 Task: Move the task Develop a new online tool for website optimization to the section To-Do in the project AtlasTech and sort the tasks in the project by Assignee in Ascending order
Action: Mouse moved to (88, 239)
Screenshot: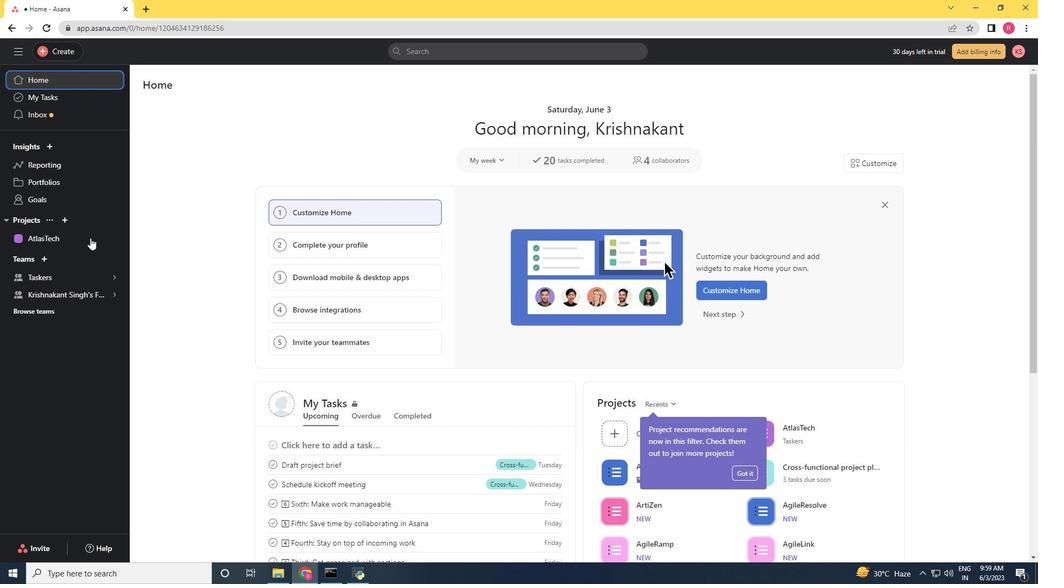 
Action: Mouse pressed left at (88, 239)
Screenshot: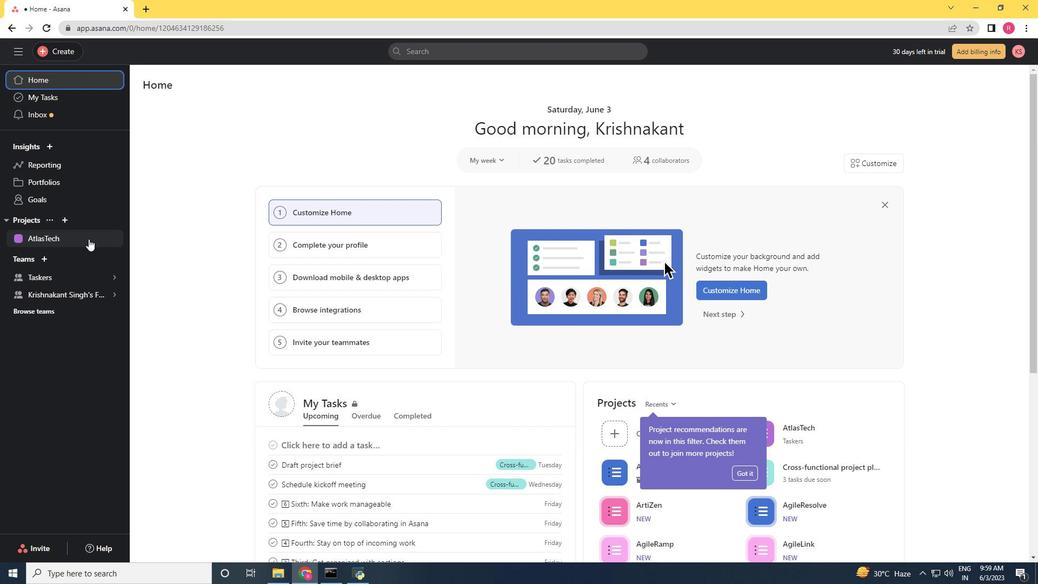
Action: Mouse moved to (597, 218)
Screenshot: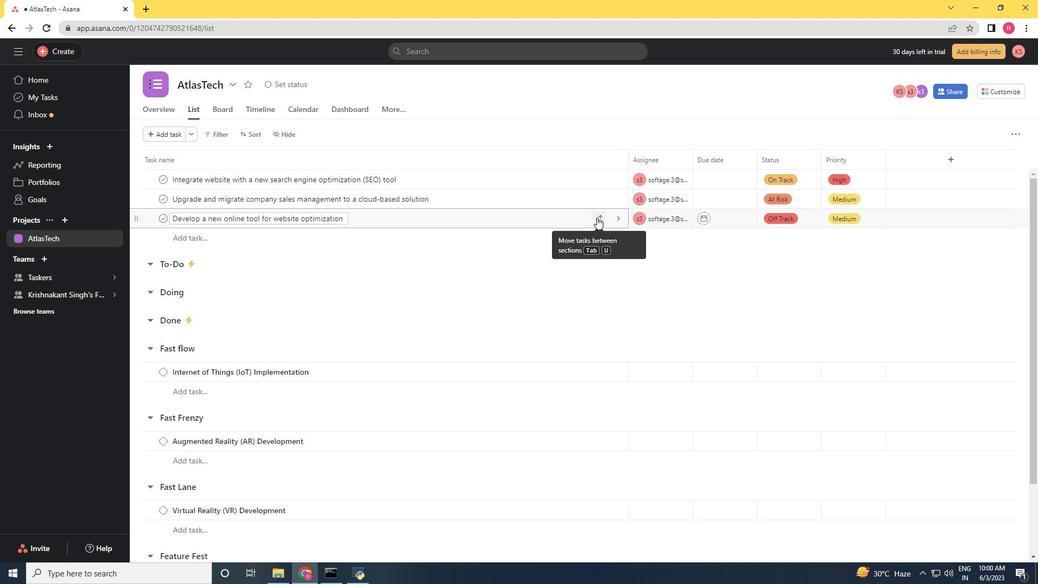 
Action: Mouse pressed left at (597, 218)
Screenshot: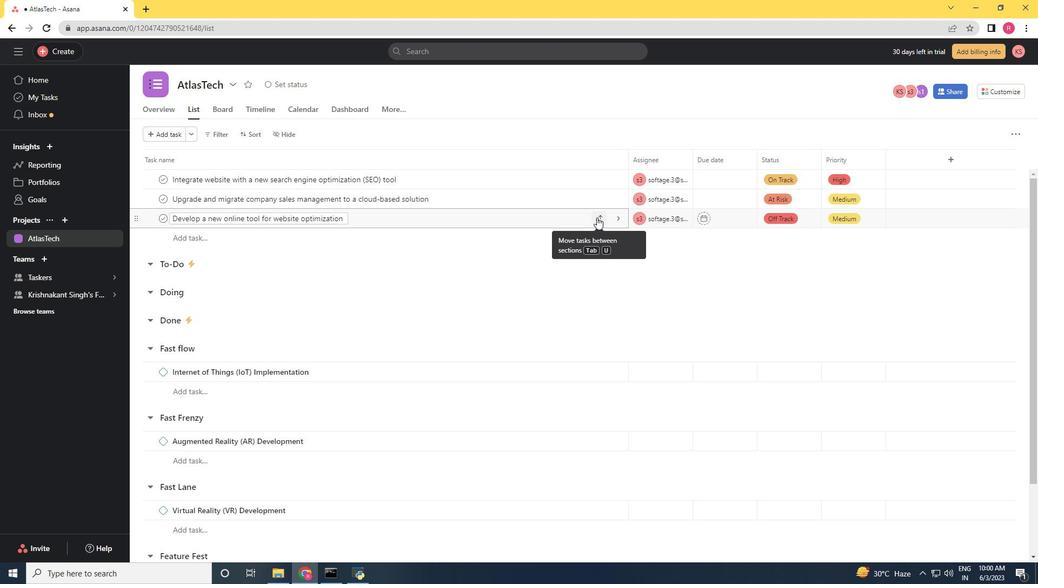 
Action: Mouse moved to (587, 273)
Screenshot: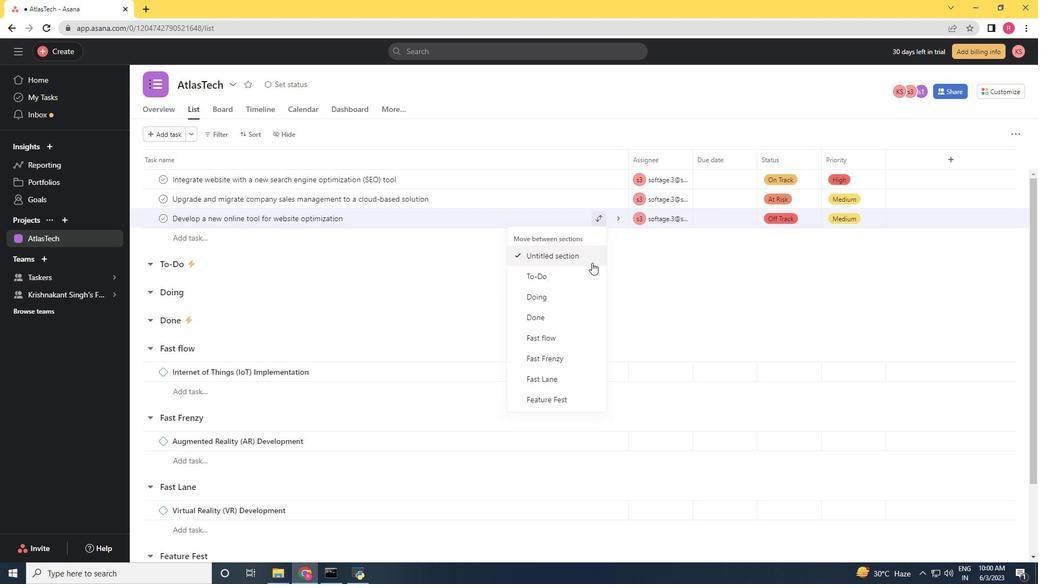 
Action: Mouse pressed left at (587, 273)
Screenshot: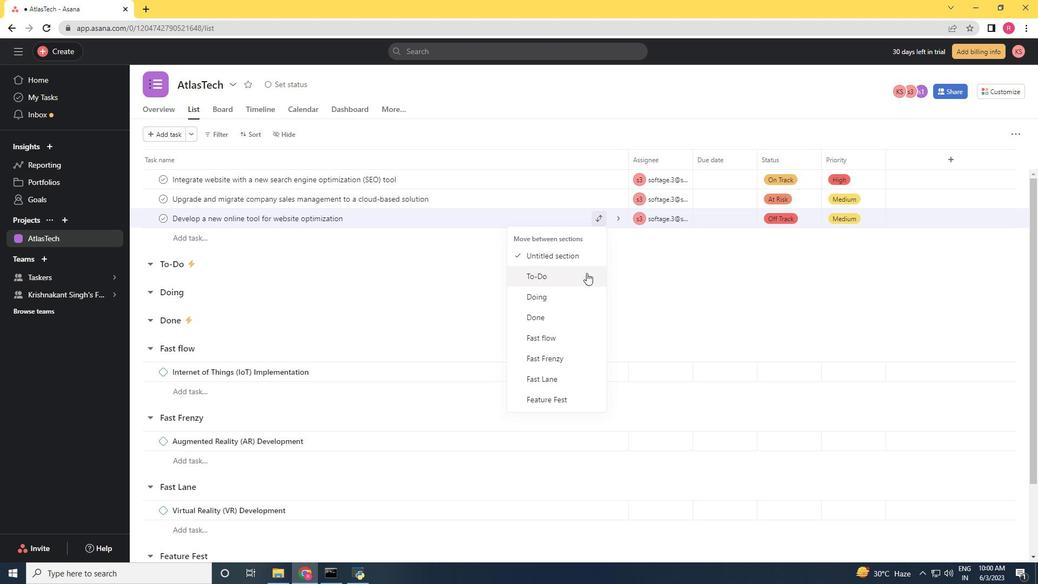 
Action: Mouse moved to (255, 134)
Screenshot: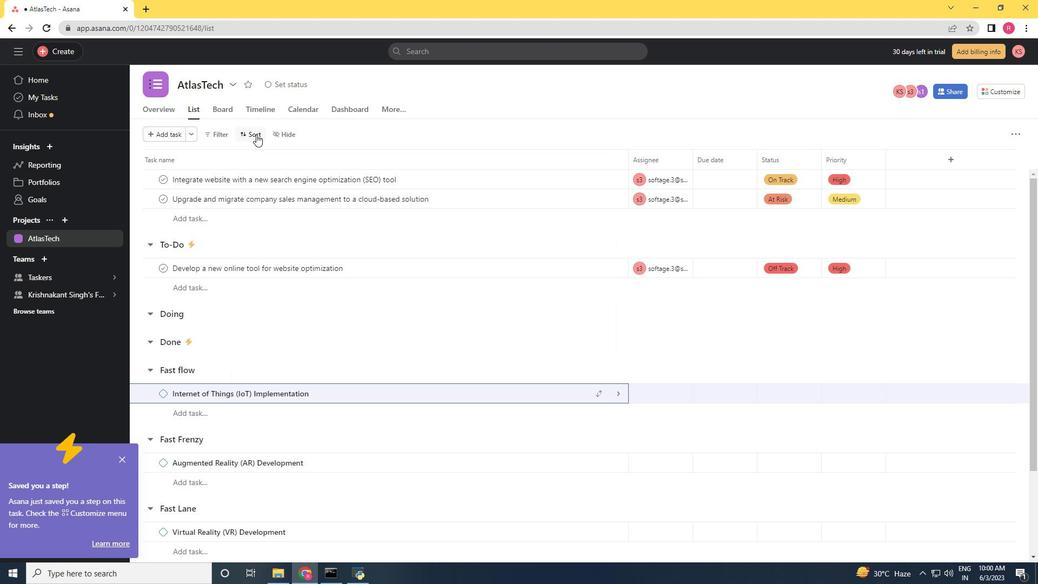 
Action: Mouse pressed left at (255, 134)
Screenshot: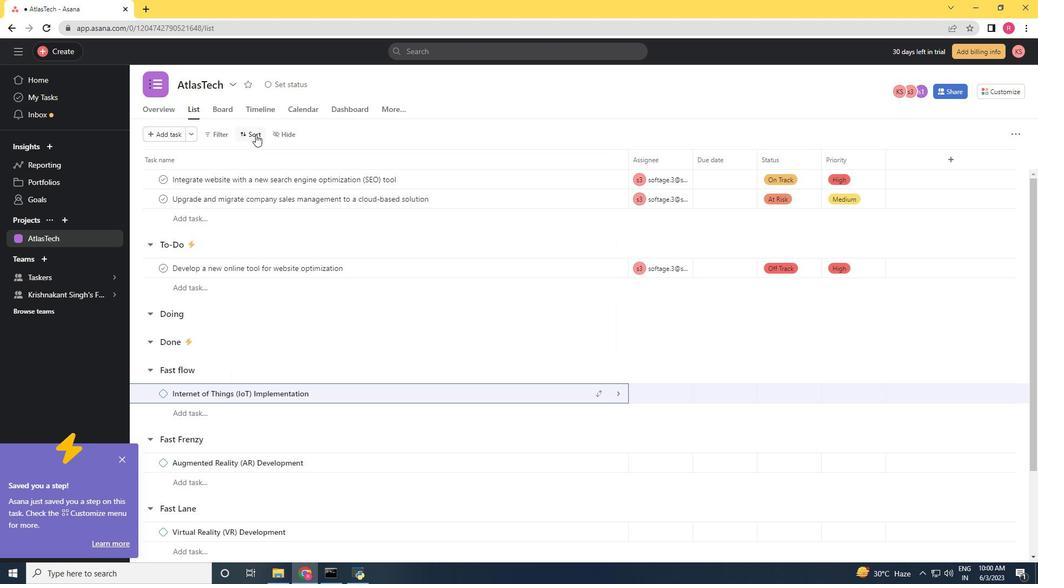 
Action: Mouse moved to (270, 219)
Screenshot: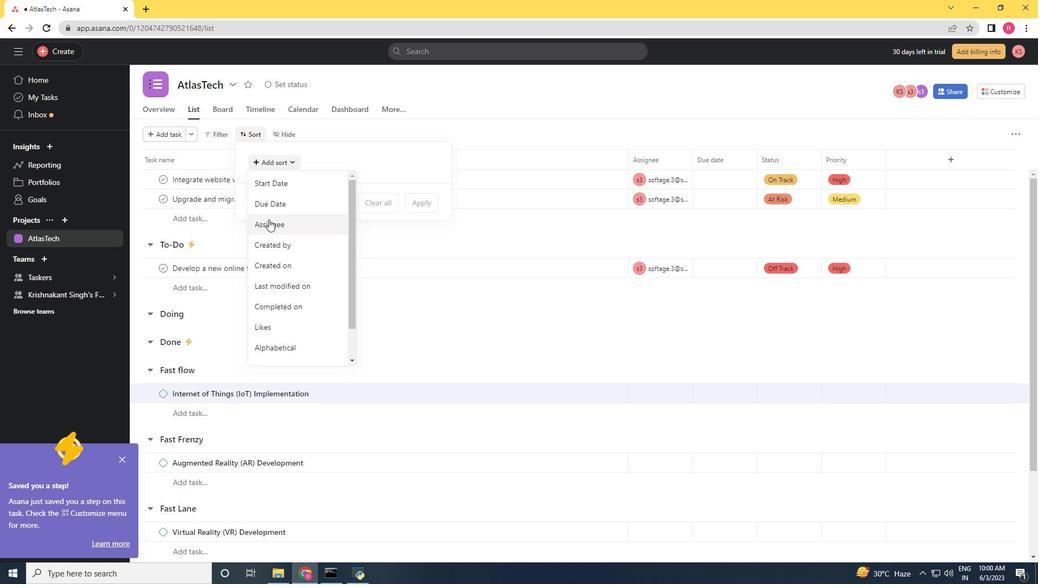 
Action: Mouse pressed left at (270, 219)
Screenshot: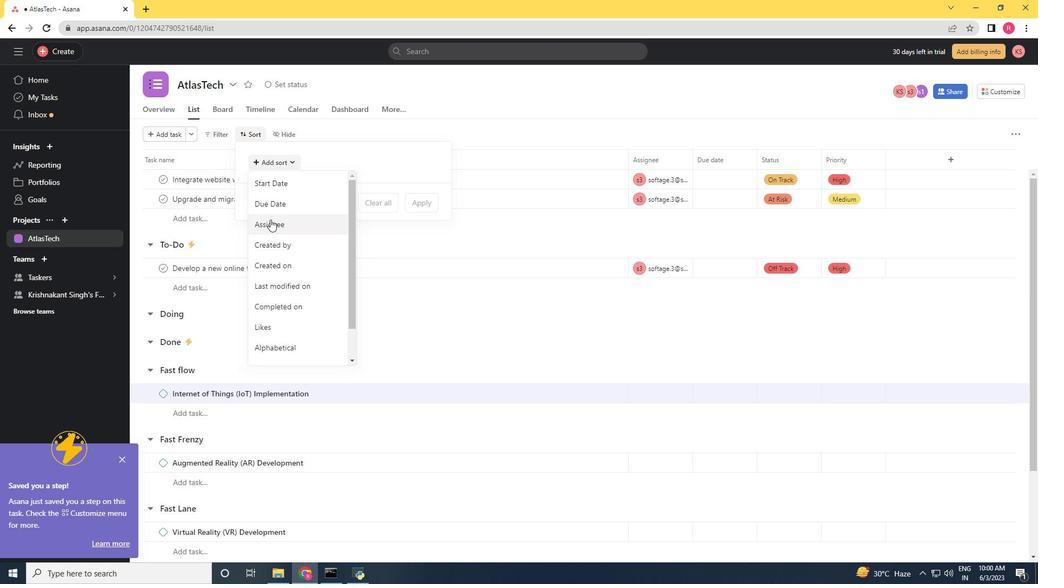 
Action: Mouse moved to (323, 180)
Screenshot: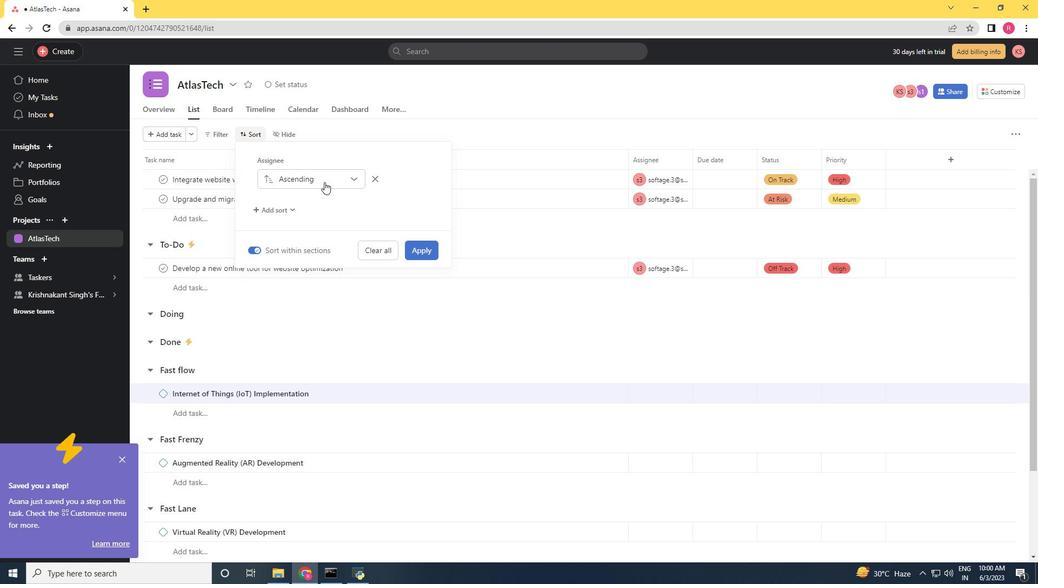 
Action: Mouse pressed left at (323, 180)
Screenshot: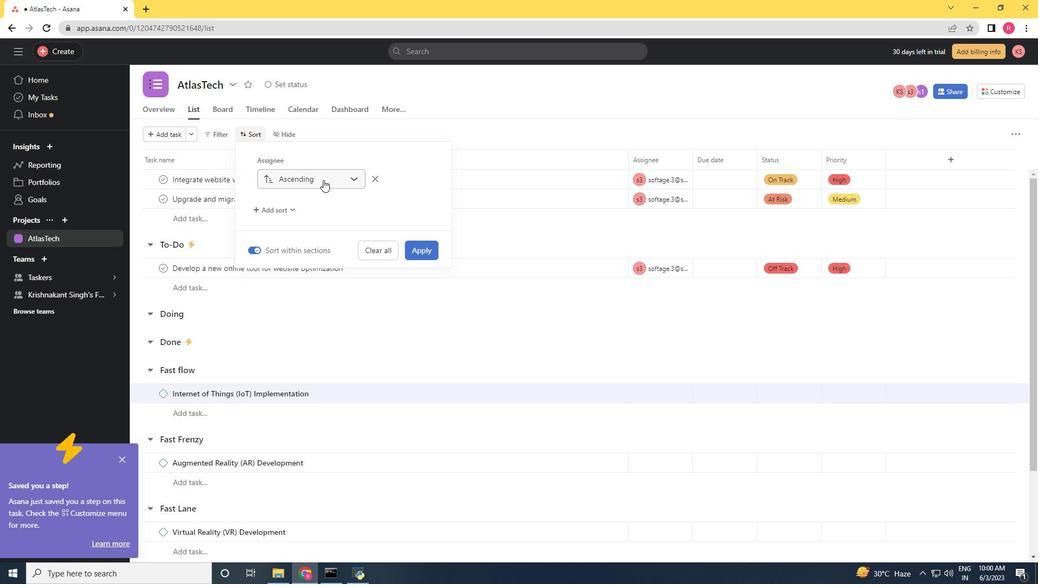 
Action: Mouse moved to (318, 198)
Screenshot: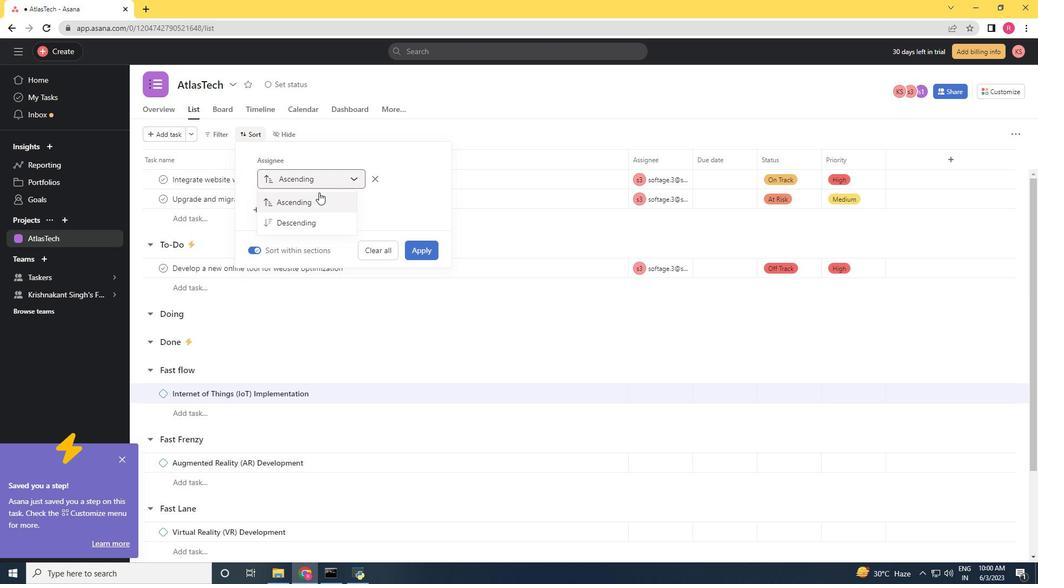 
Action: Mouse pressed left at (318, 198)
Screenshot: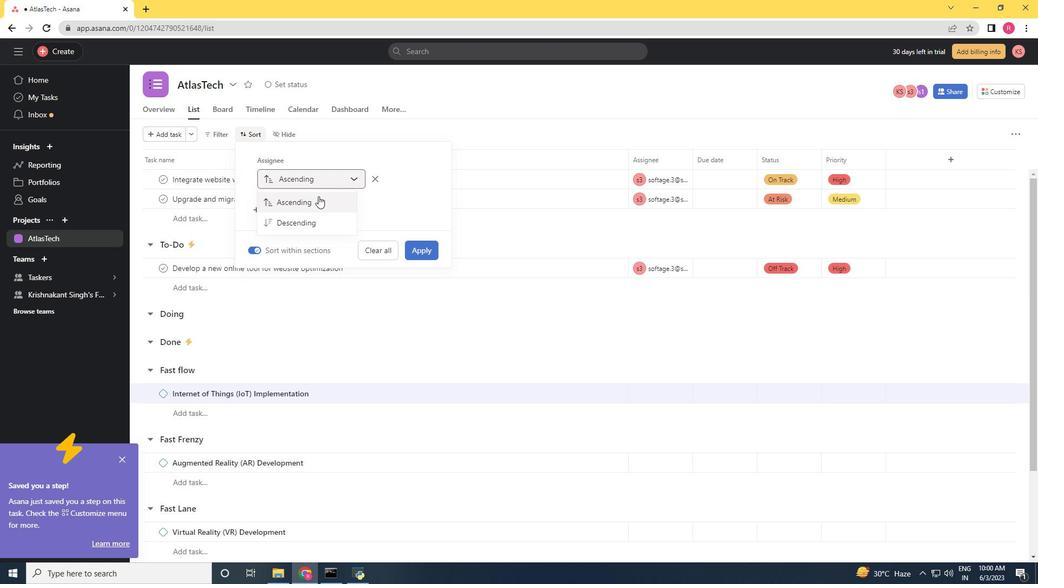 
Action: Mouse moved to (422, 251)
Screenshot: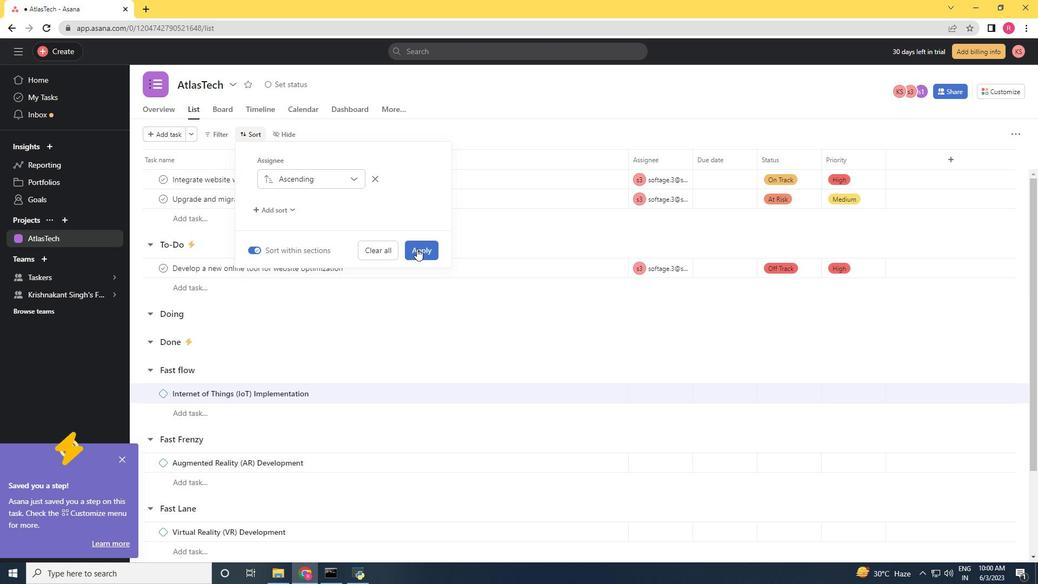 
Action: Mouse pressed left at (422, 251)
Screenshot: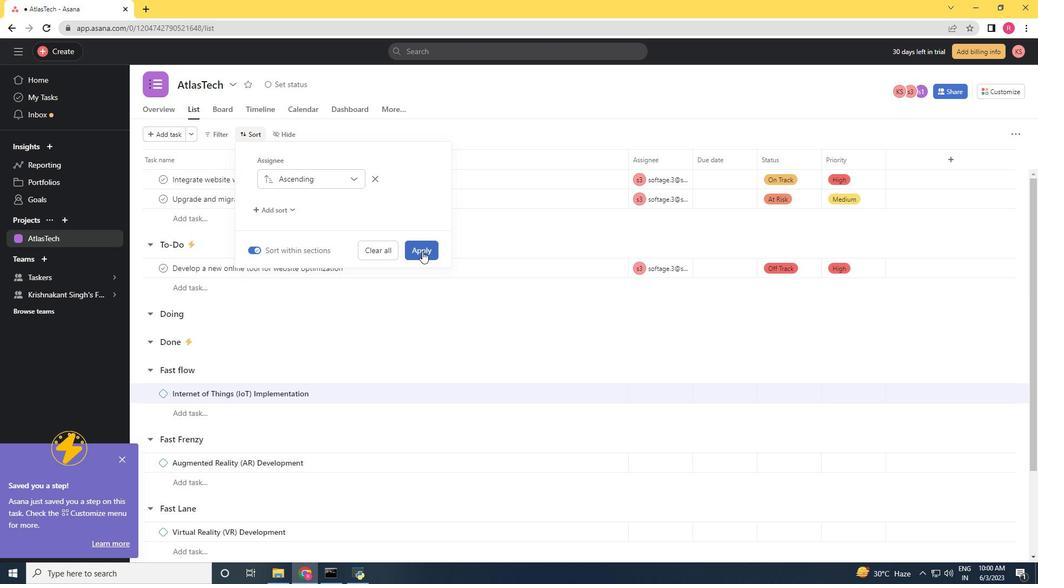 
Action: Mouse moved to (401, 262)
Screenshot: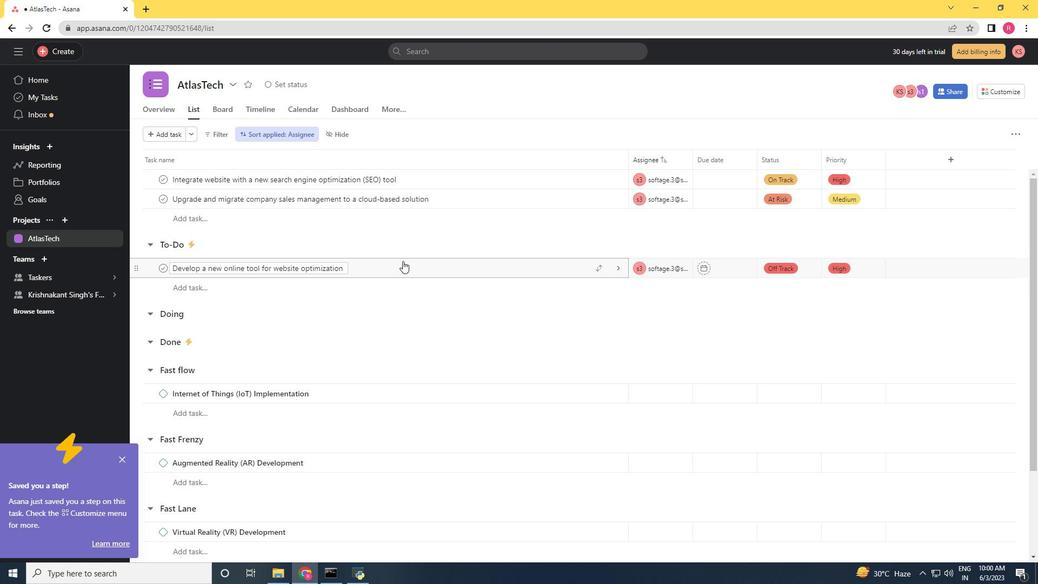 
